 Task: Change page margins to "custom numbers right 0.076".
Action: Mouse moved to (36, 61)
Screenshot: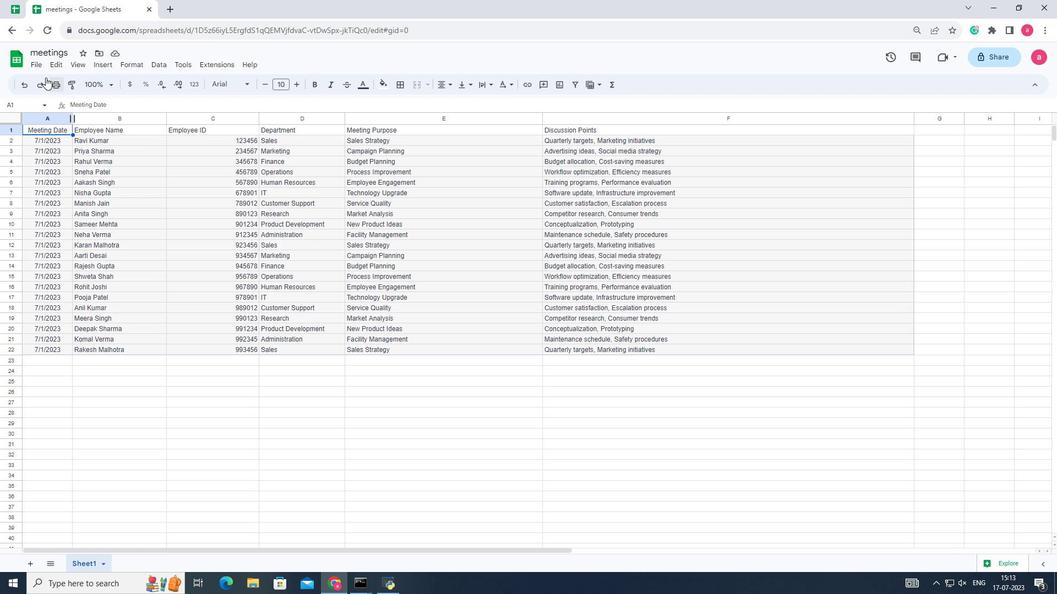 
Action: Mouse pressed left at (36, 61)
Screenshot: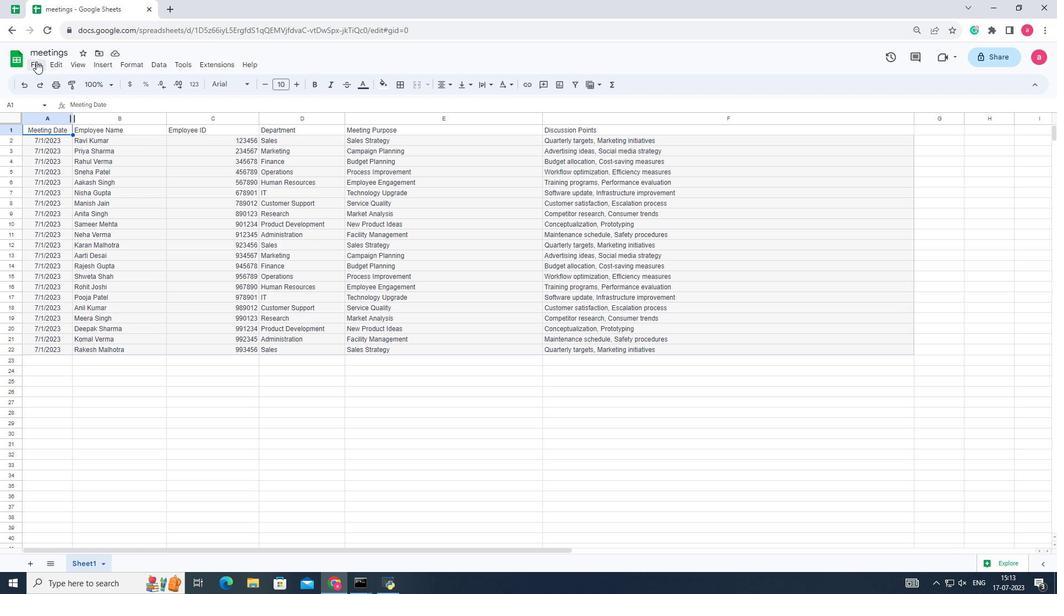 
Action: Mouse moved to (66, 369)
Screenshot: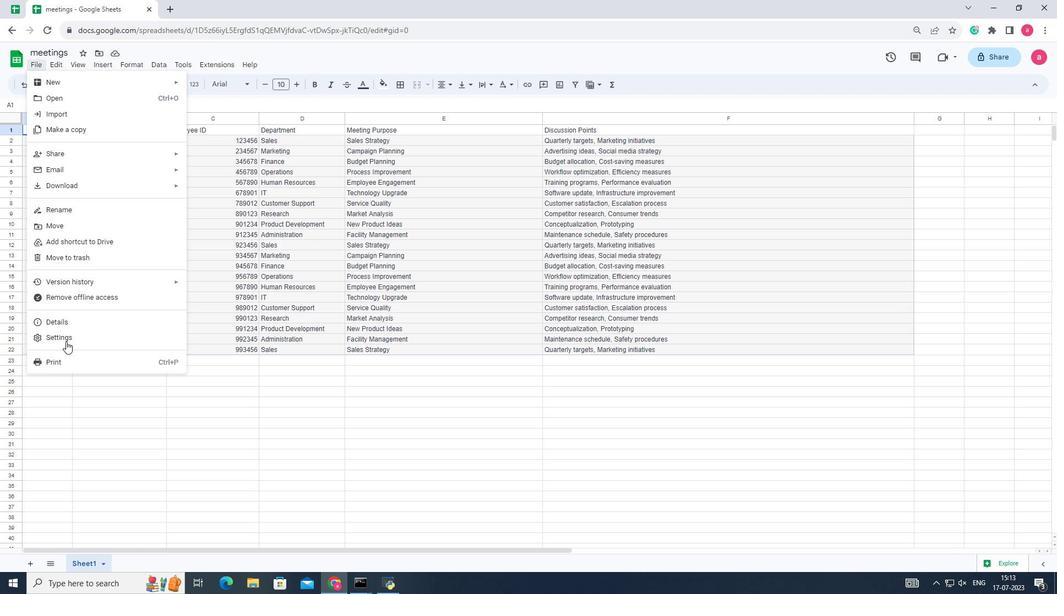 
Action: Mouse pressed left at (66, 369)
Screenshot: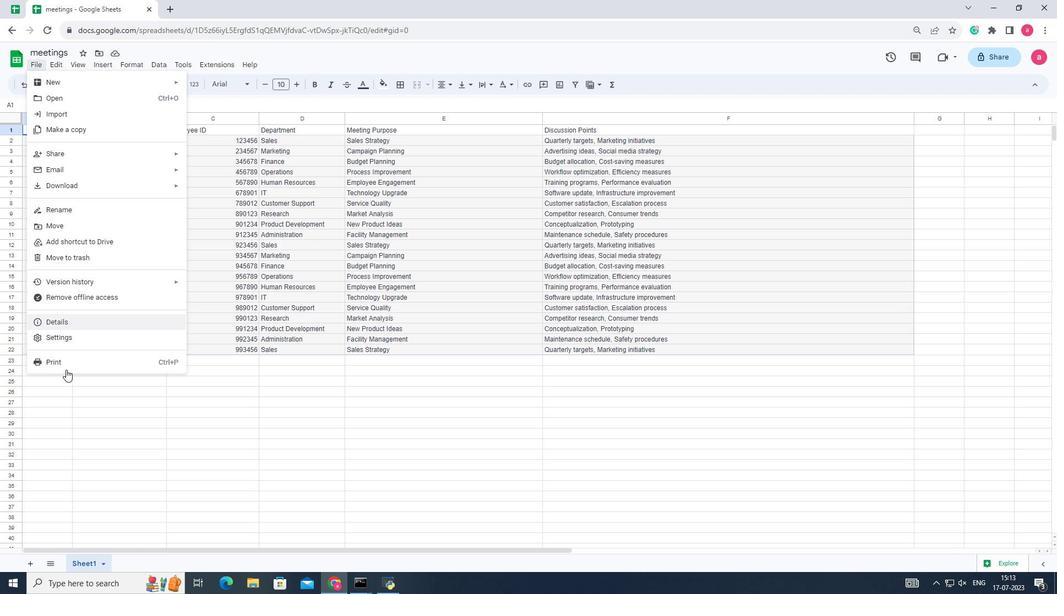
Action: Mouse moved to (922, 276)
Screenshot: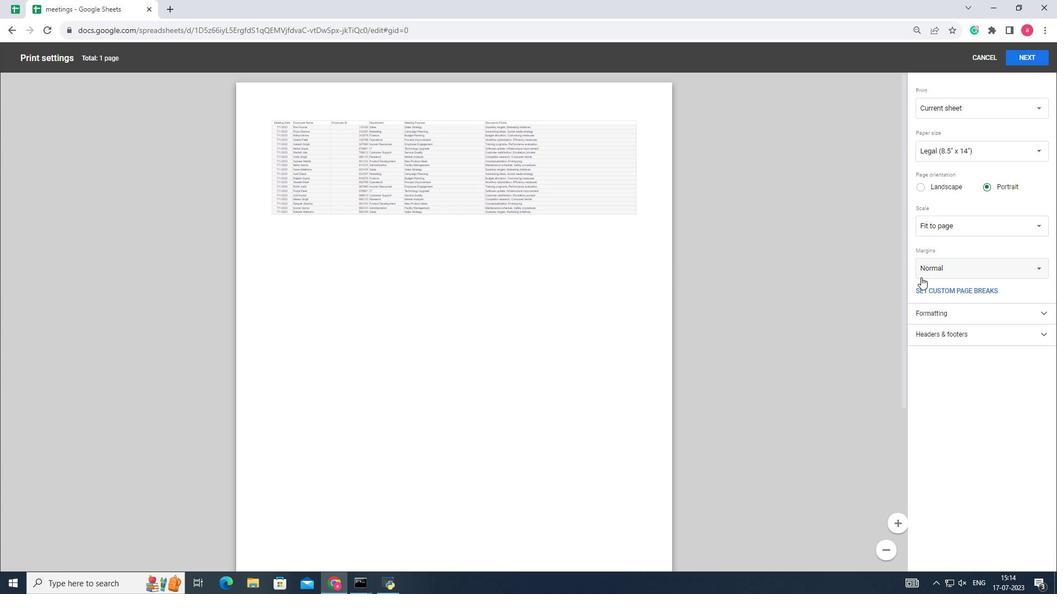 
Action: Mouse pressed left at (922, 276)
Screenshot: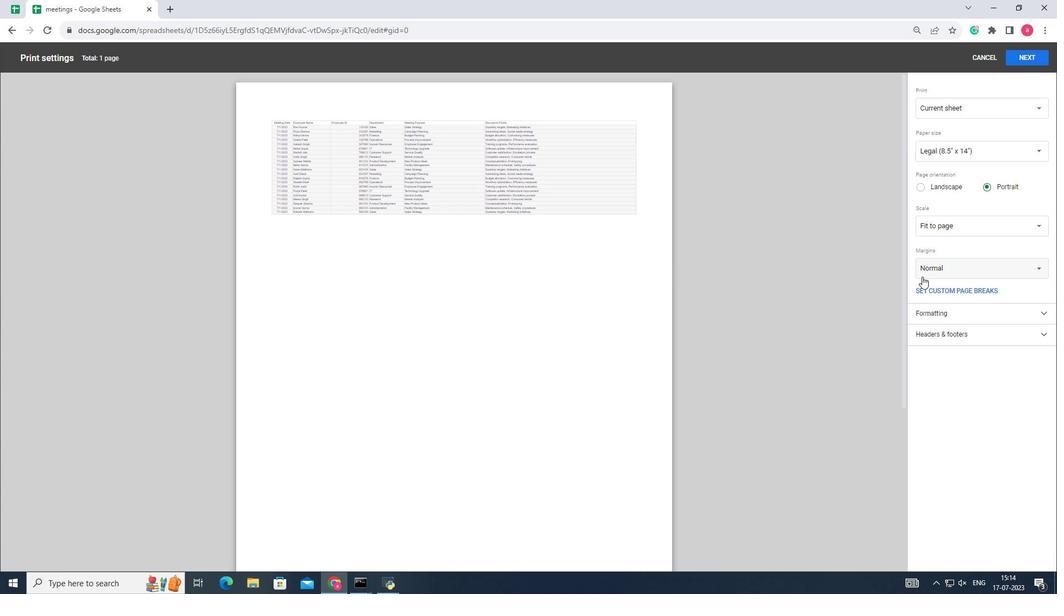
Action: Mouse moved to (945, 326)
Screenshot: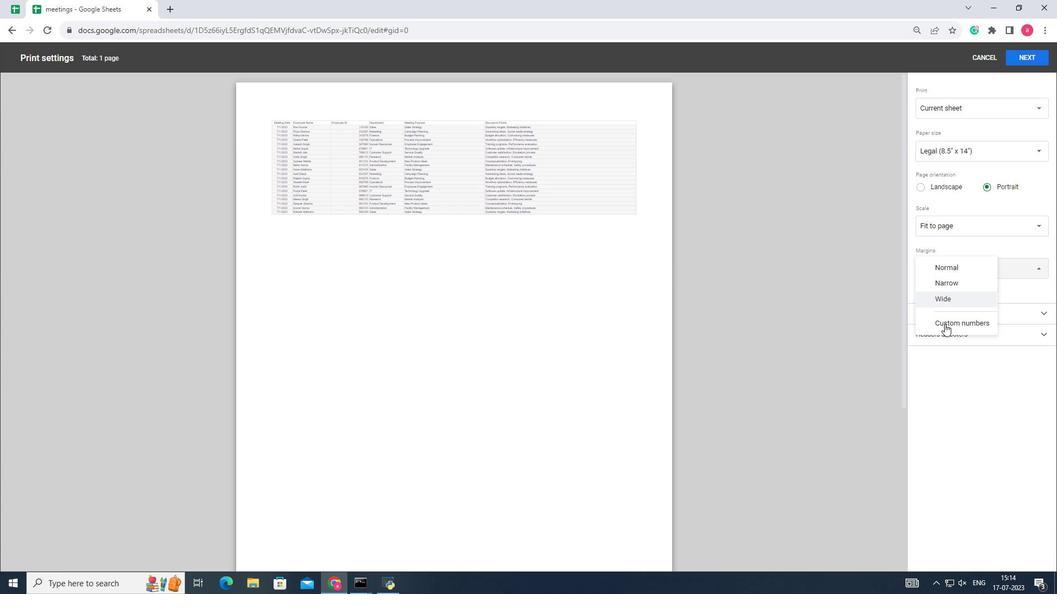 
Action: Mouse pressed left at (945, 326)
Screenshot: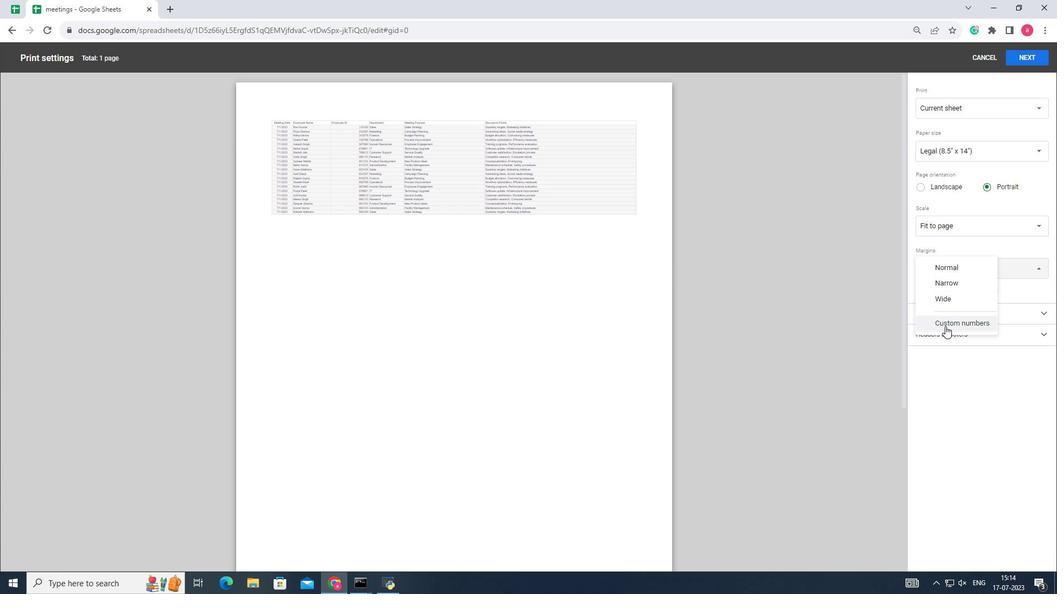 
Action: Mouse moved to (603, 447)
Screenshot: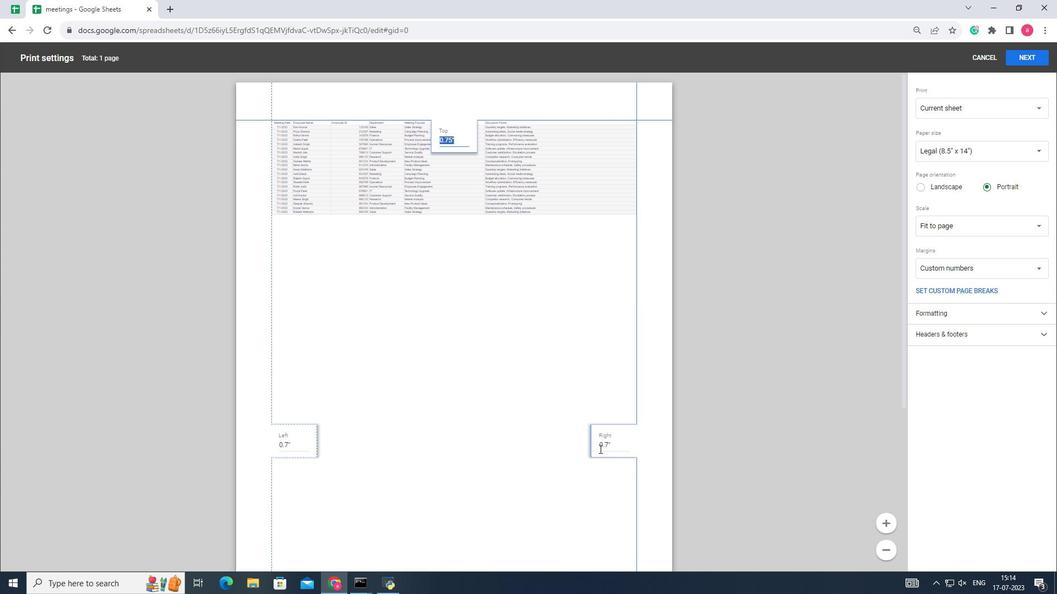 
Action: Mouse pressed left at (603, 447)
Screenshot: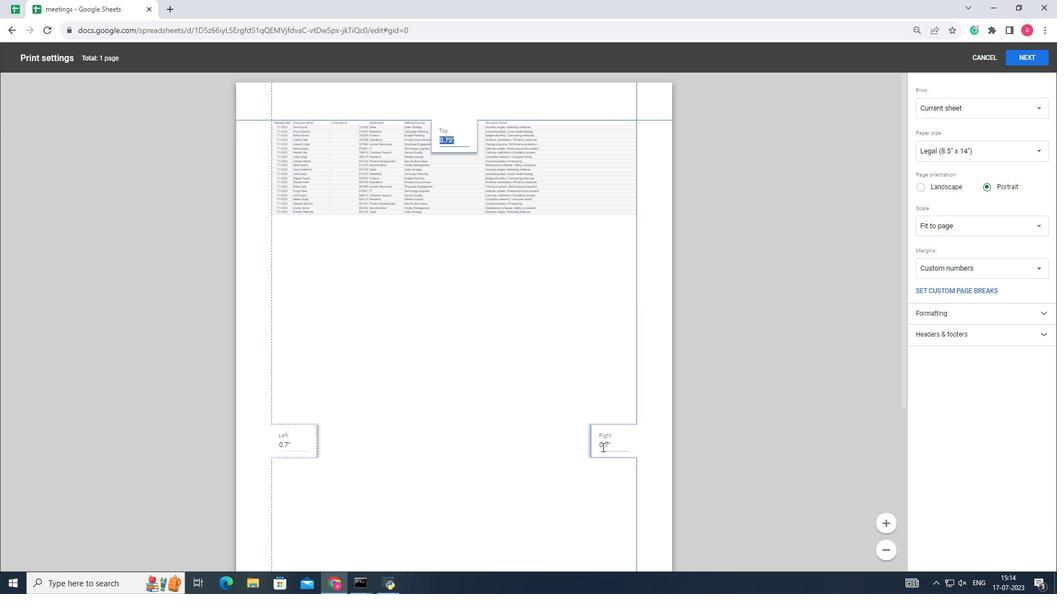 
Action: Mouse pressed left at (603, 447)
Screenshot: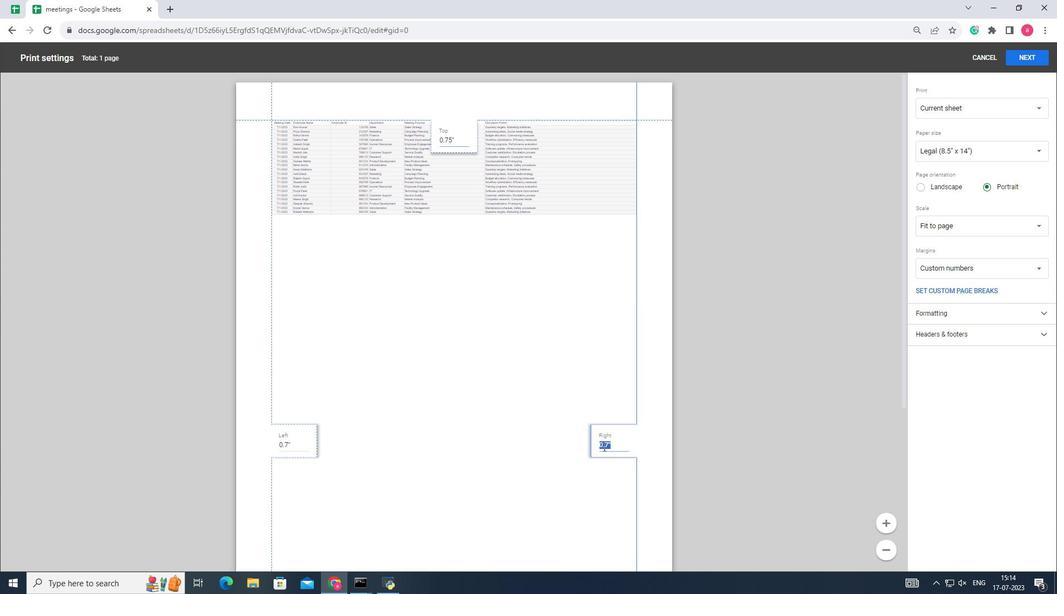
Action: Key pressed <Key.backspace>0.076
Screenshot: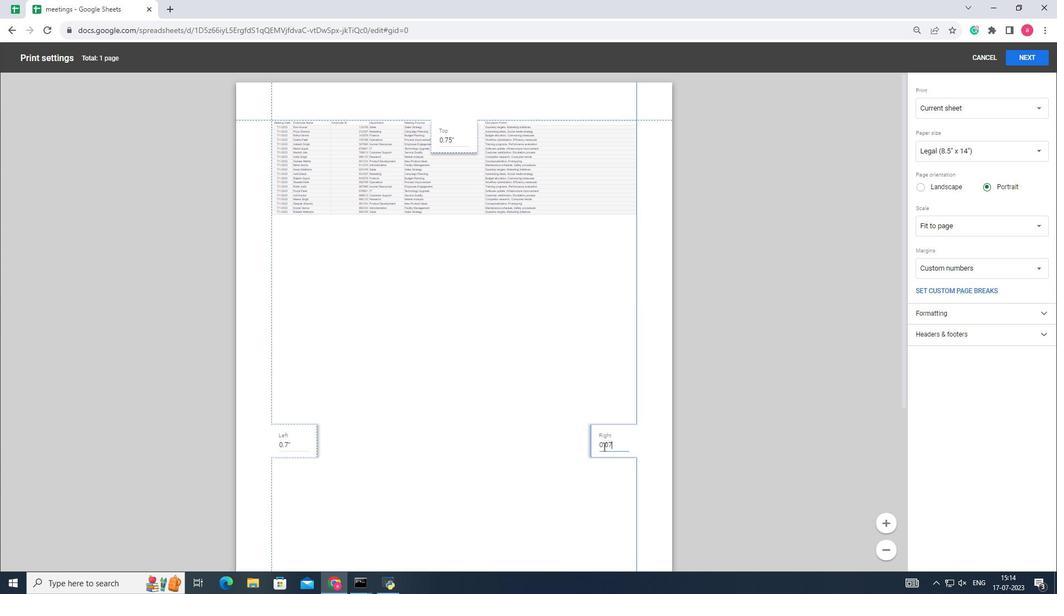 
Action: Mouse moved to (584, 432)
Screenshot: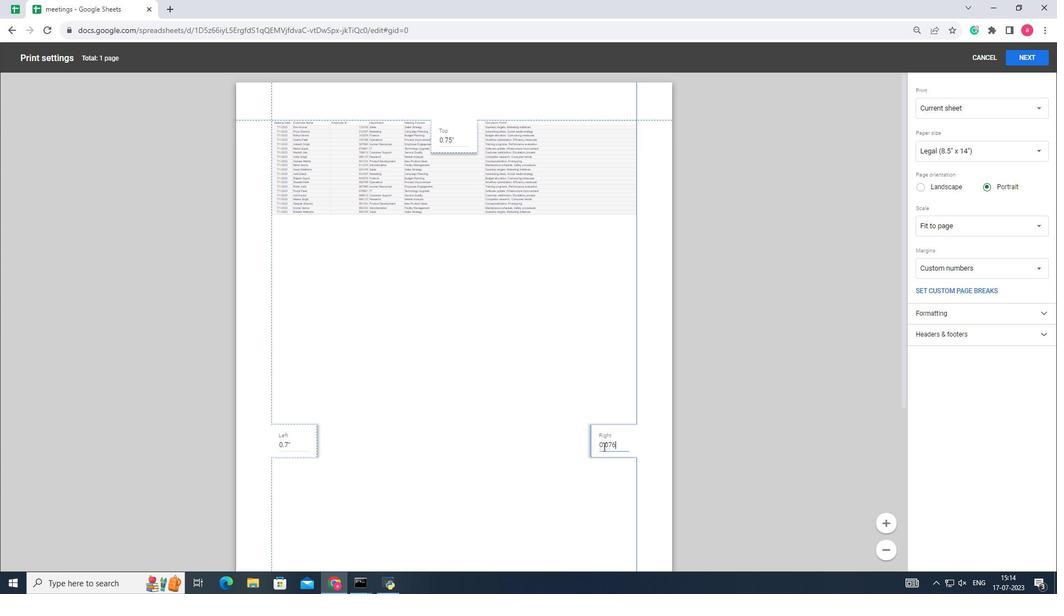 
Action: Mouse pressed left at (584, 432)
Screenshot: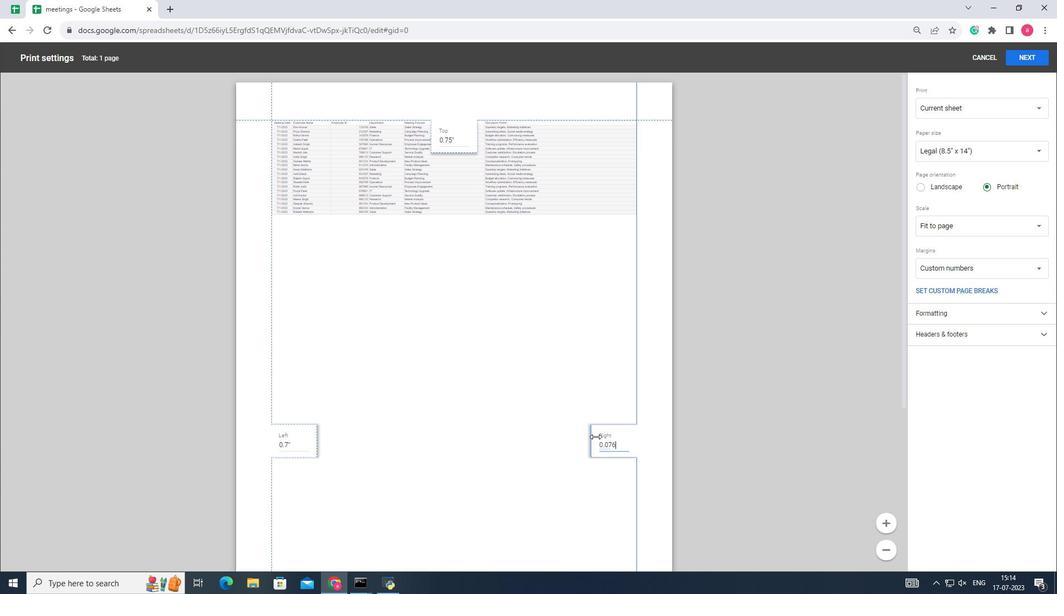 
